 Task: Create a due date automation trigger when advanced on, 2 hours after a card is due add dates starting in 1 working days.
Action: Mouse moved to (951, 69)
Screenshot: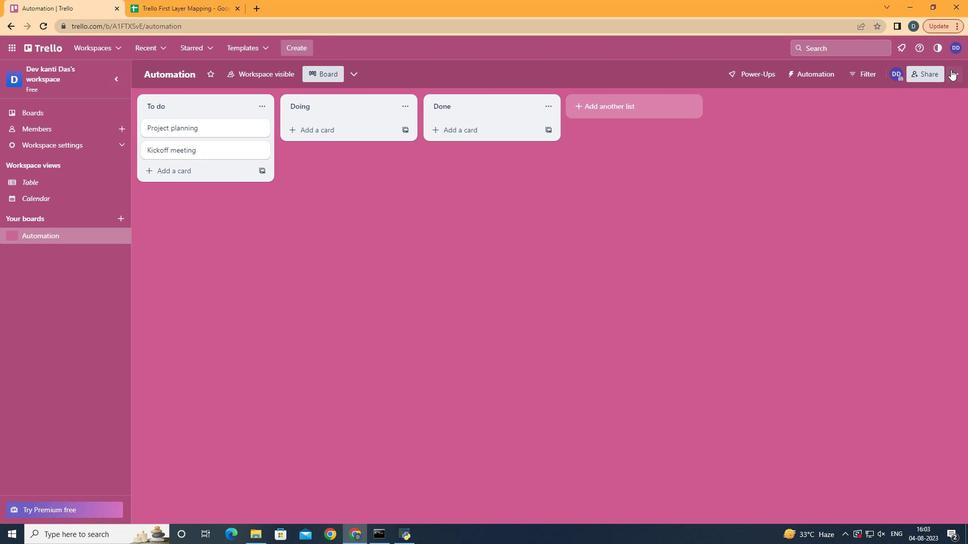 
Action: Mouse pressed left at (951, 69)
Screenshot: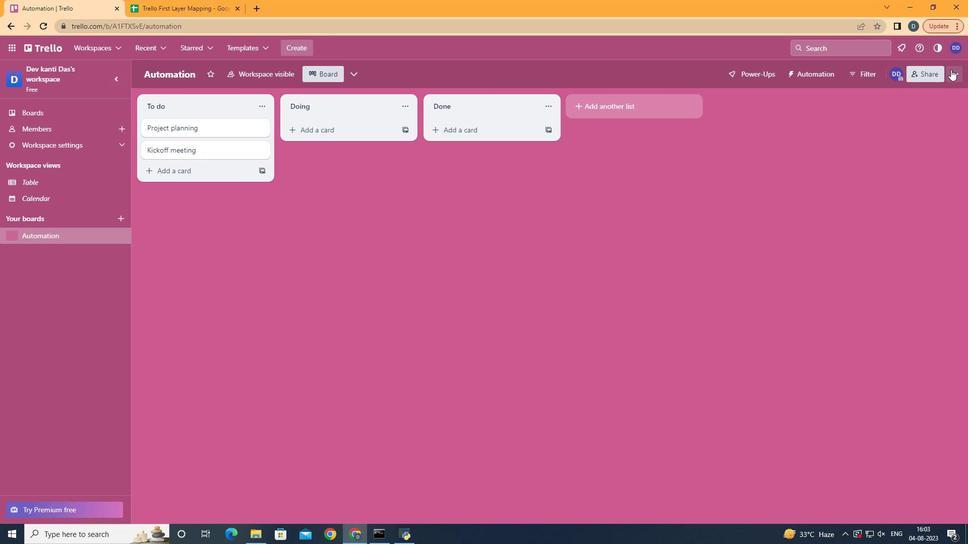 
Action: Mouse moved to (867, 207)
Screenshot: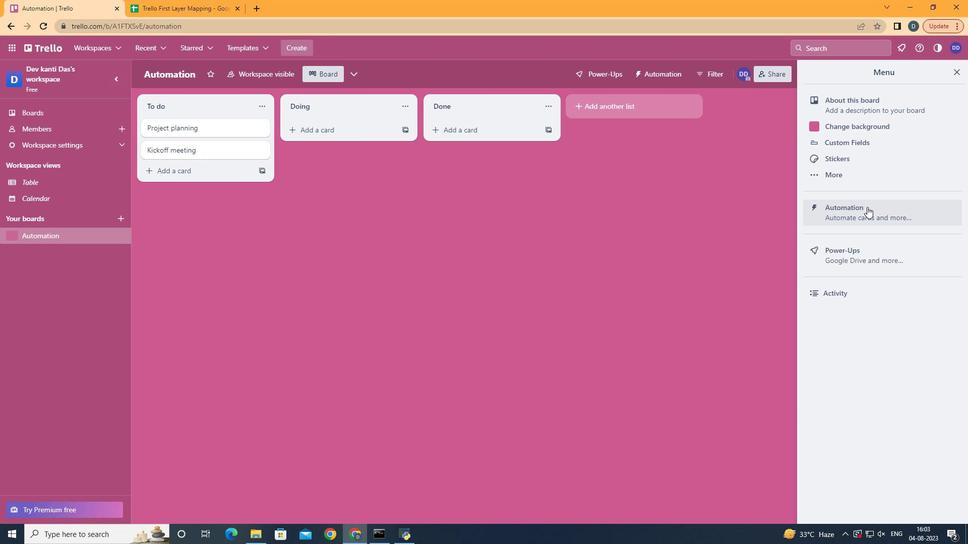 
Action: Mouse pressed left at (867, 207)
Screenshot: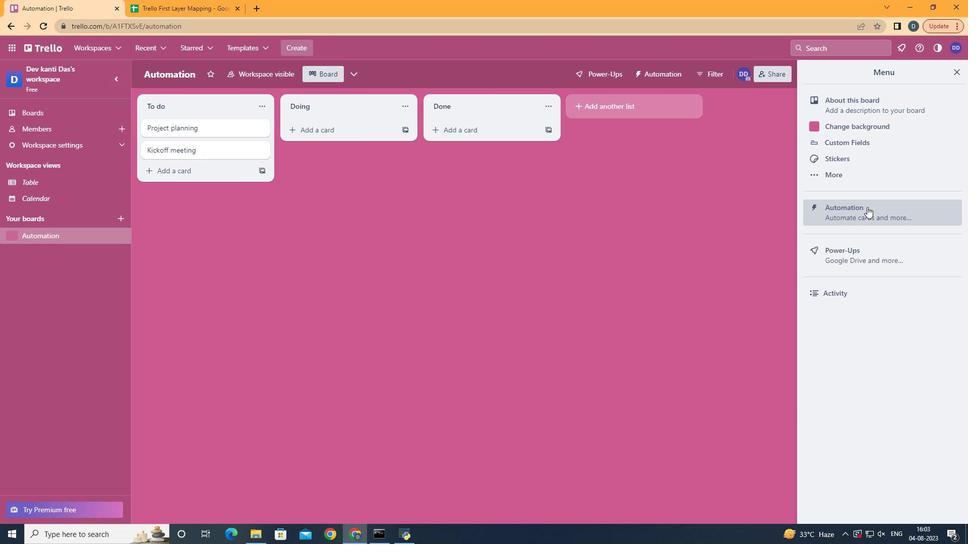 
Action: Mouse moved to (213, 198)
Screenshot: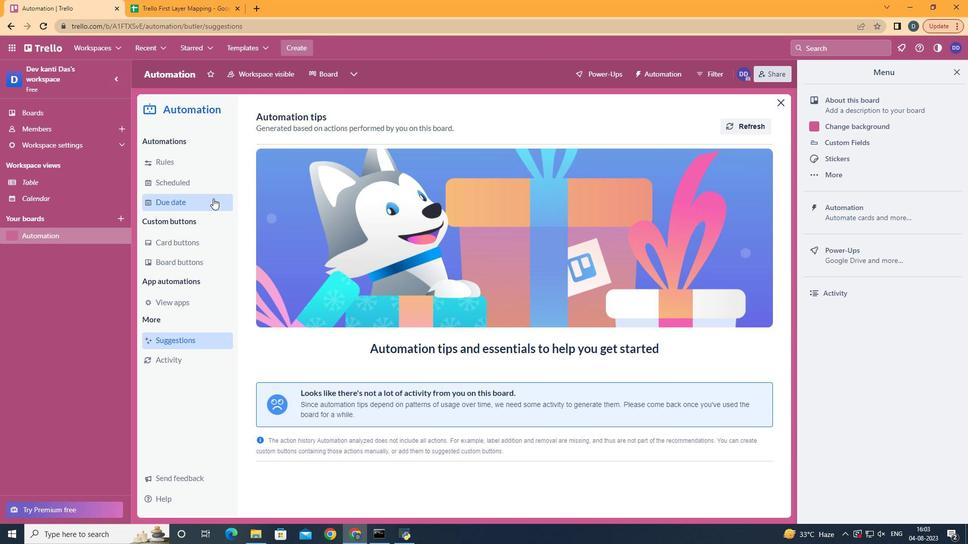 
Action: Mouse pressed left at (213, 198)
Screenshot: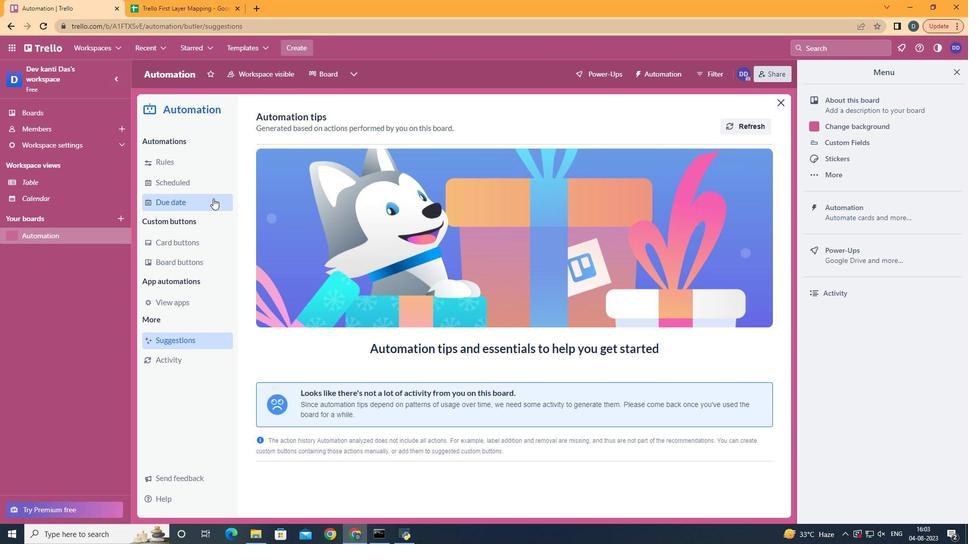 
Action: Mouse moved to (723, 120)
Screenshot: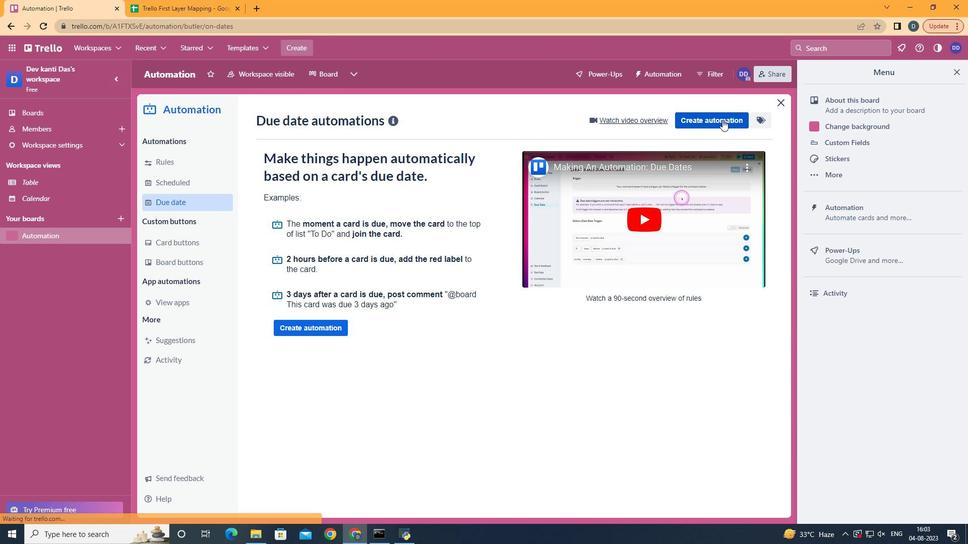 
Action: Mouse pressed left at (723, 120)
Screenshot: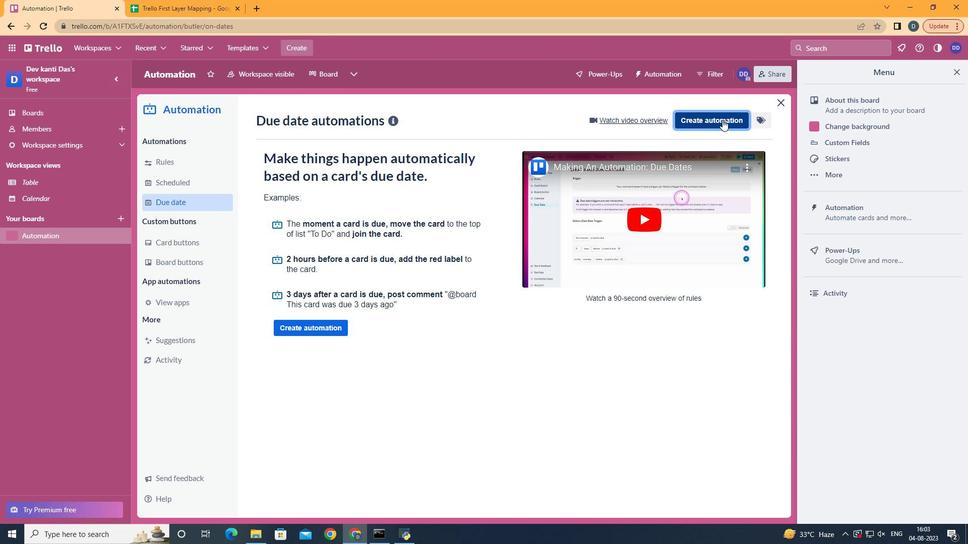 
Action: Mouse moved to (537, 222)
Screenshot: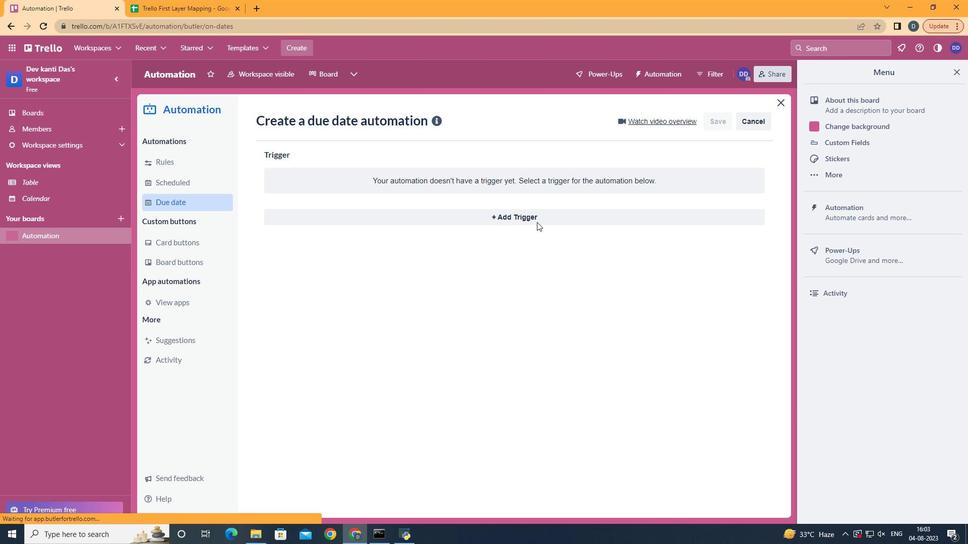 
Action: Mouse pressed left at (537, 222)
Screenshot: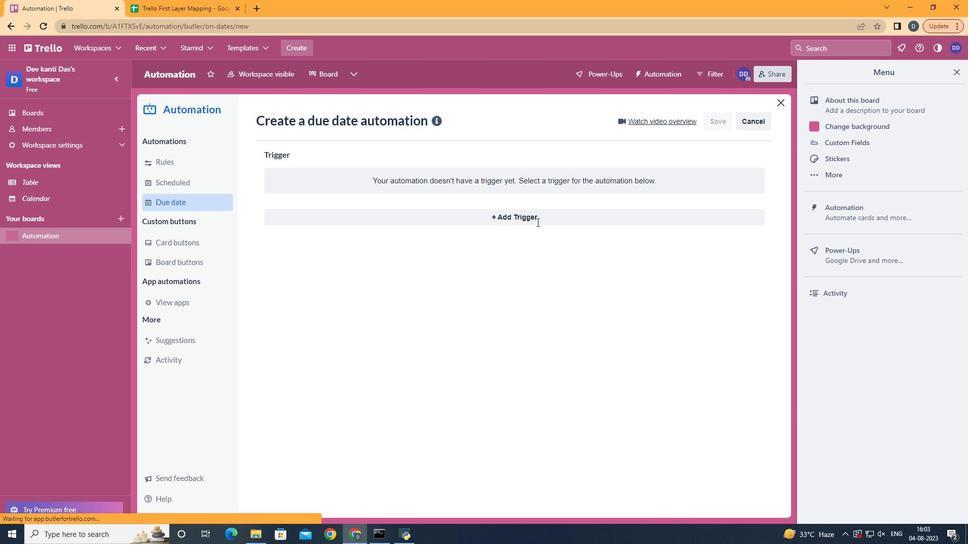 
Action: Mouse moved to (316, 424)
Screenshot: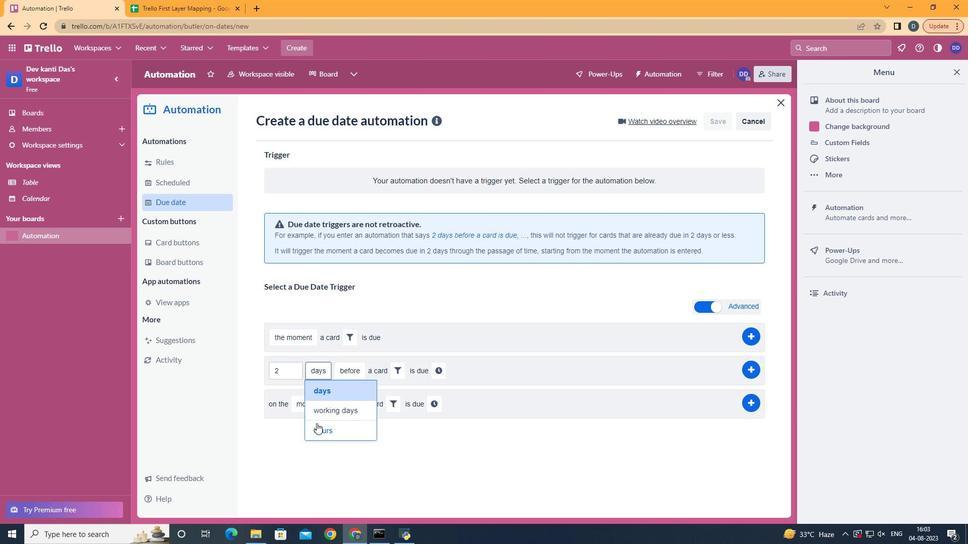 
Action: Mouse pressed left at (316, 424)
Screenshot: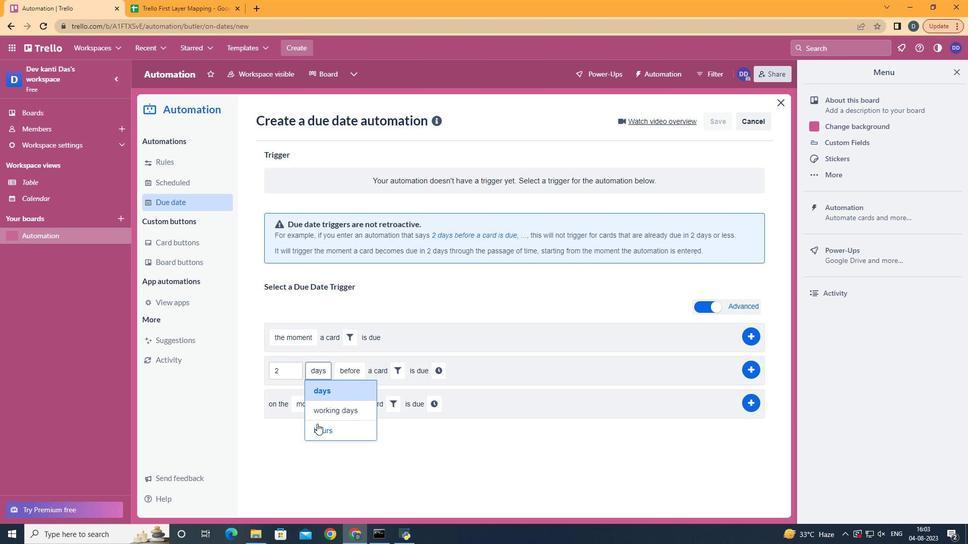 
Action: Mouse moved to (354, 409)
Screenshot: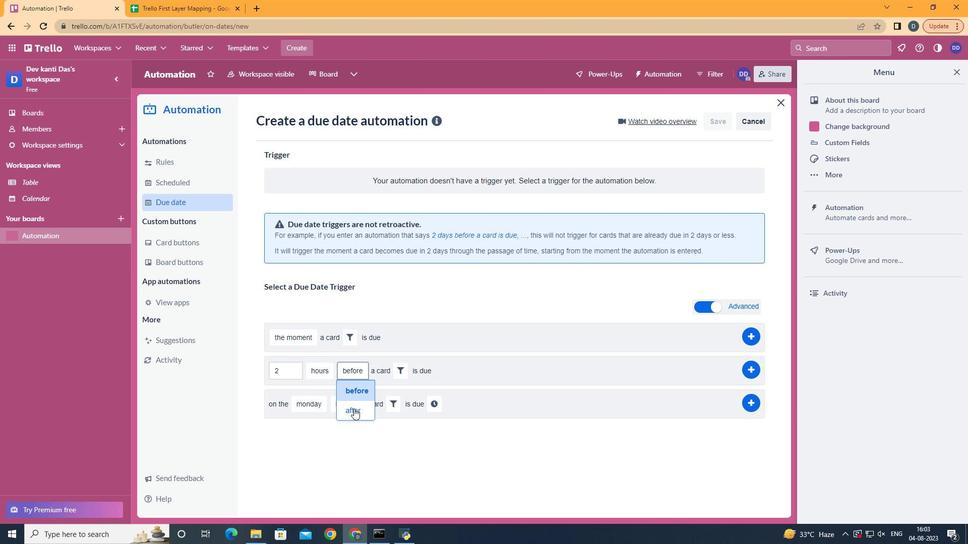 
Action: Mouse pressed left at (354, 409)
Screenshot: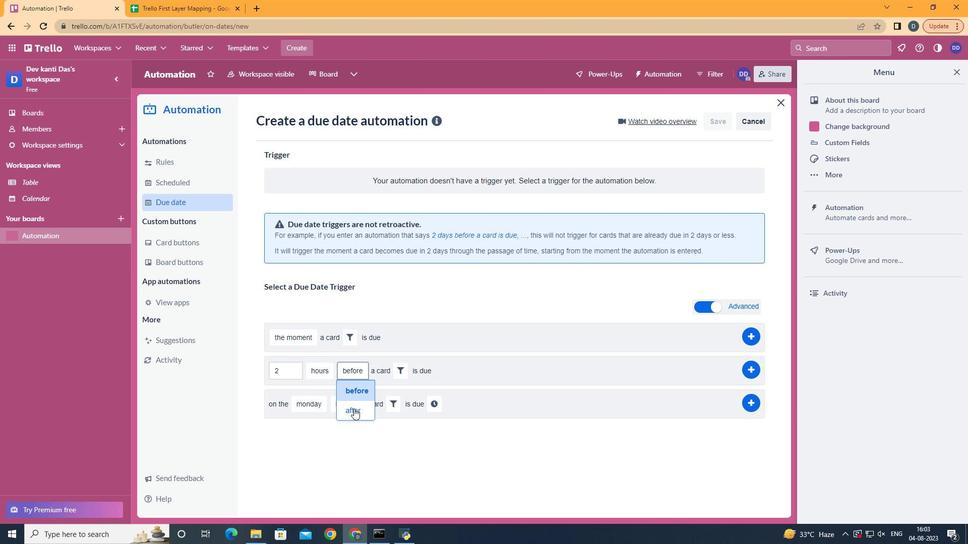 
Action: Mouse moved to (391, 371)
Screenshot: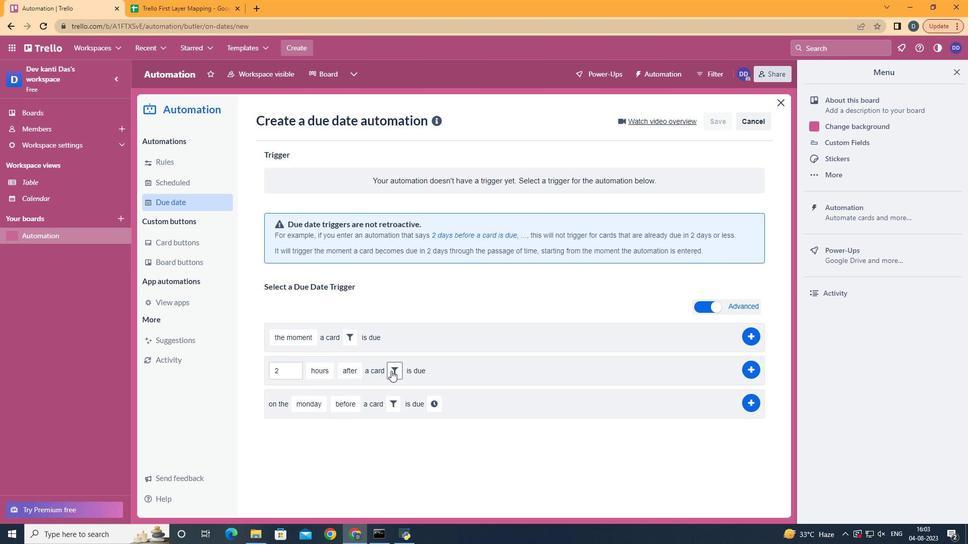 
Action: Mouse pressed left at (391, 371)
Screenshot: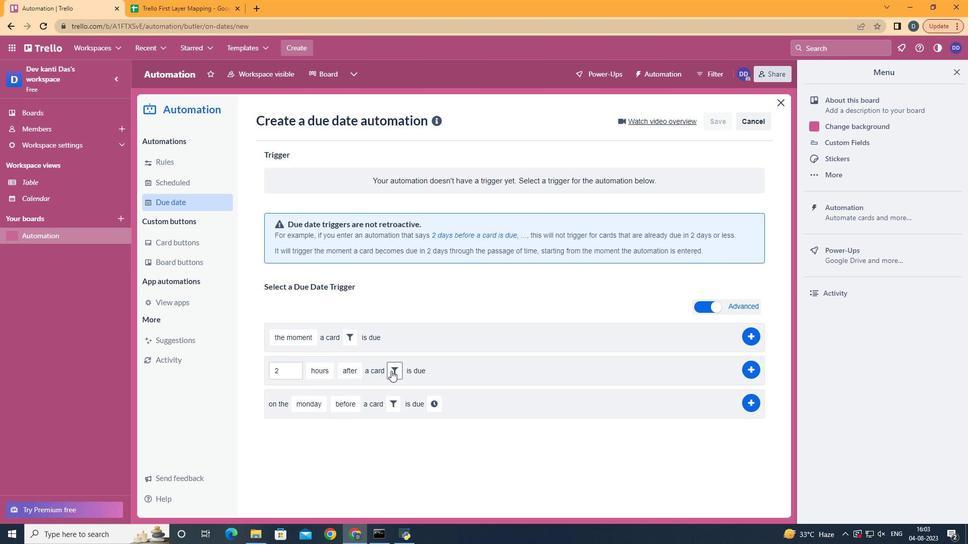 
Action: Mouse moved to (450, 397)
Screenshot: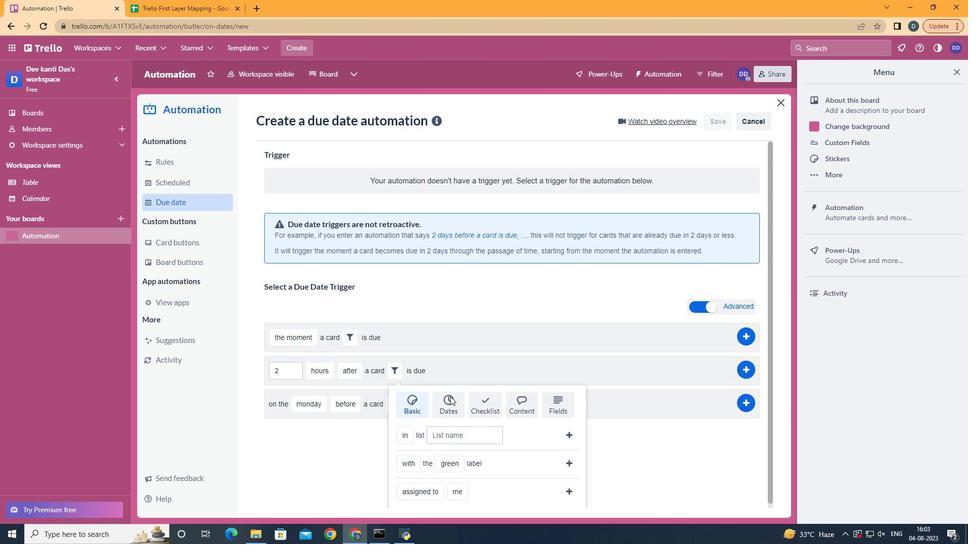 
Action: Mouse pressed left at (450, 397)
Screenshot: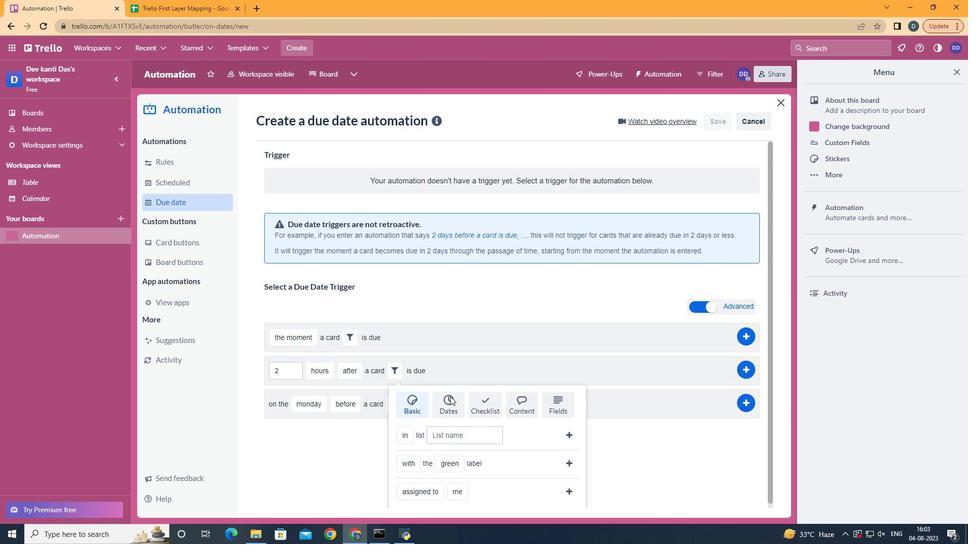 
Action: Mouse moved to (450, 397)
Screenshot: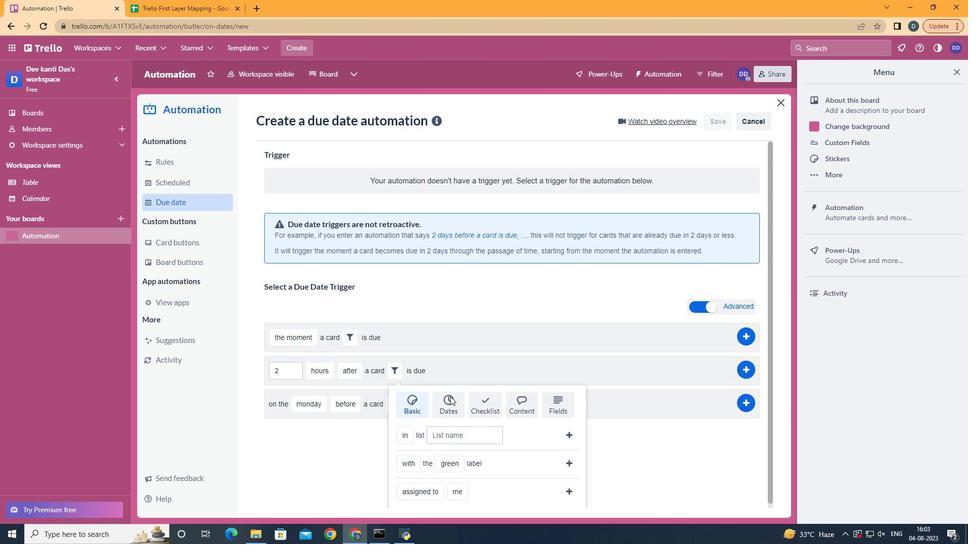 
Action: Mouse scrolled (450, 396) with delta (0, 0)
Screenshot: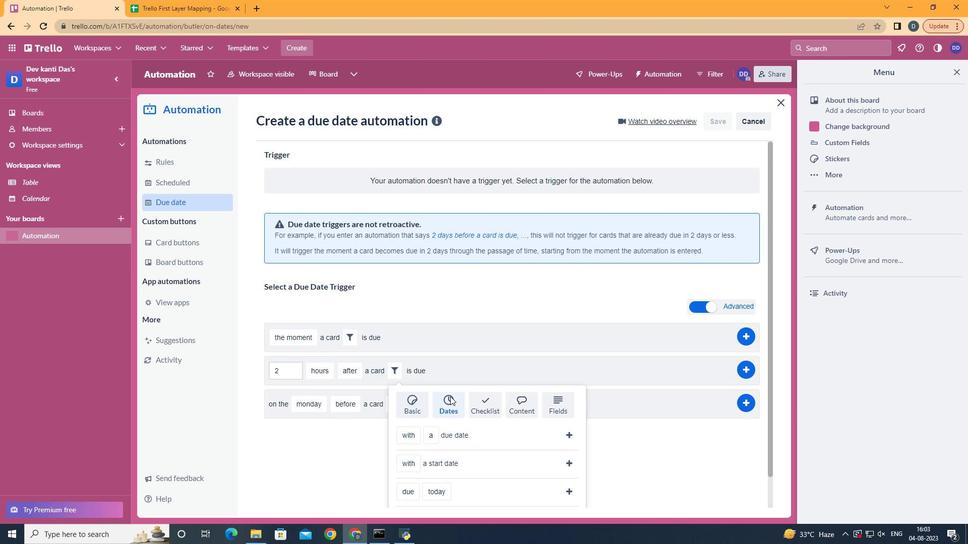 
Action: Mouse scrolled (450, 396) with delta (0, 0)
Screenshot: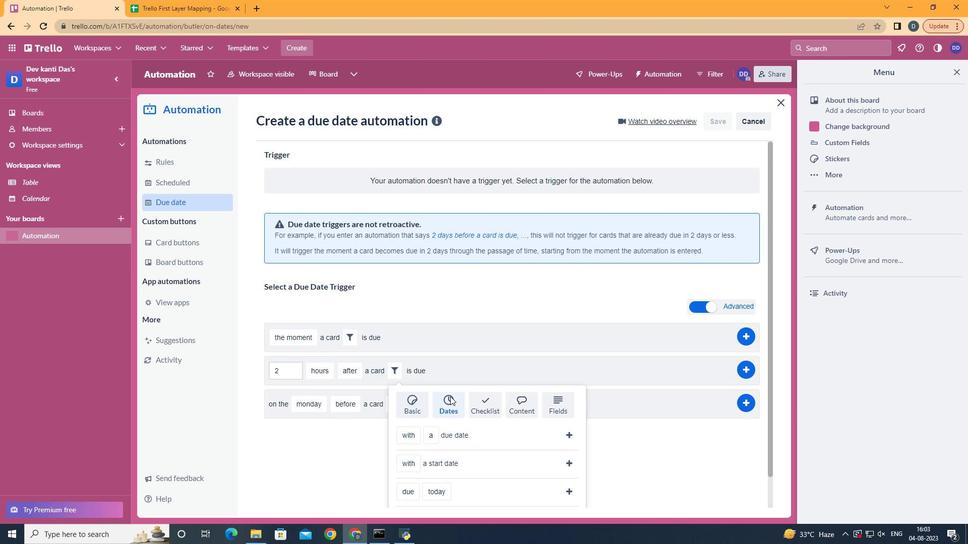 
Action: Mouse scrolled (450, 396) with delta (0, 0)
Screenshot: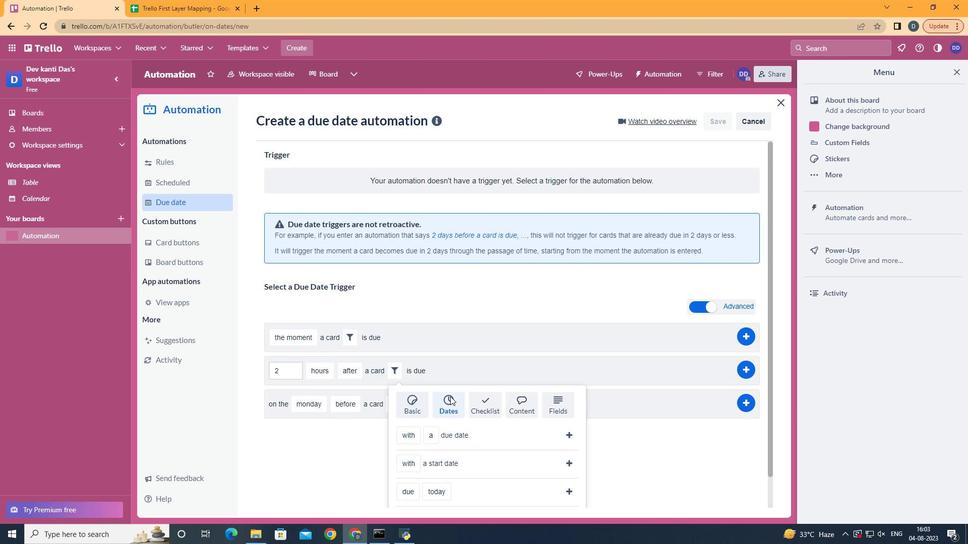 
Action: Mouse scrolled (450, 396) with delta (0, 0)
Screenshot: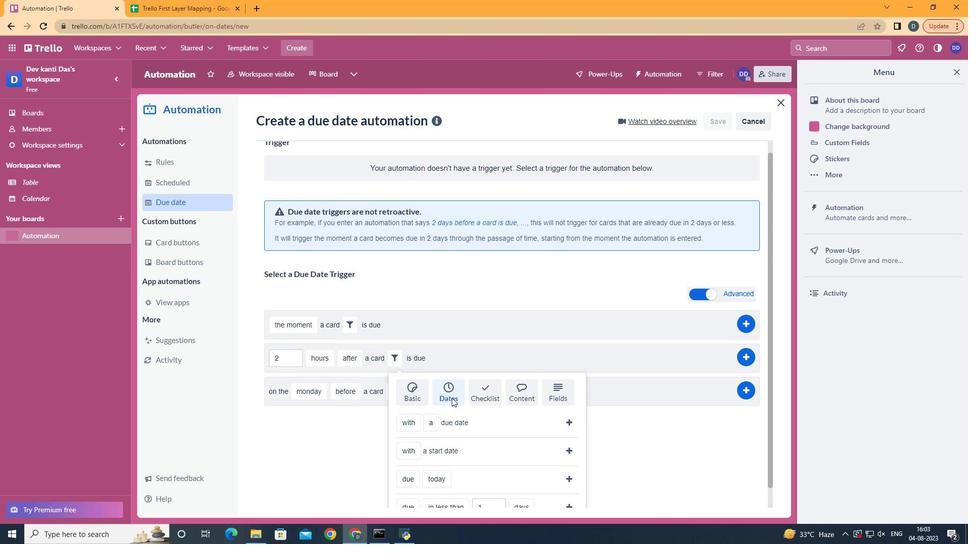 
Action: Mouse scrolled (450, 396) with delta (0, 0)
Screenshot: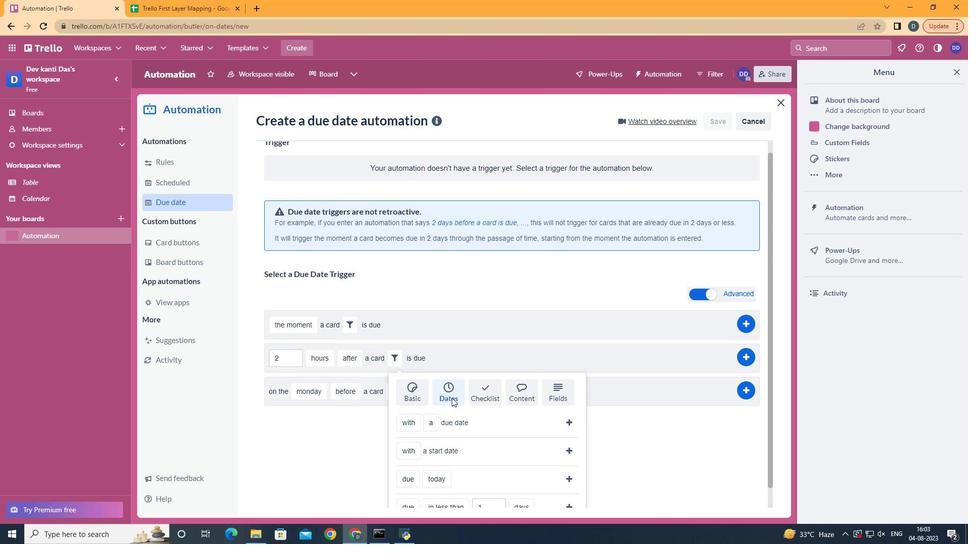 
Action: Mouse scrolled (450, 396) with delta (0, 0)
Screenshot: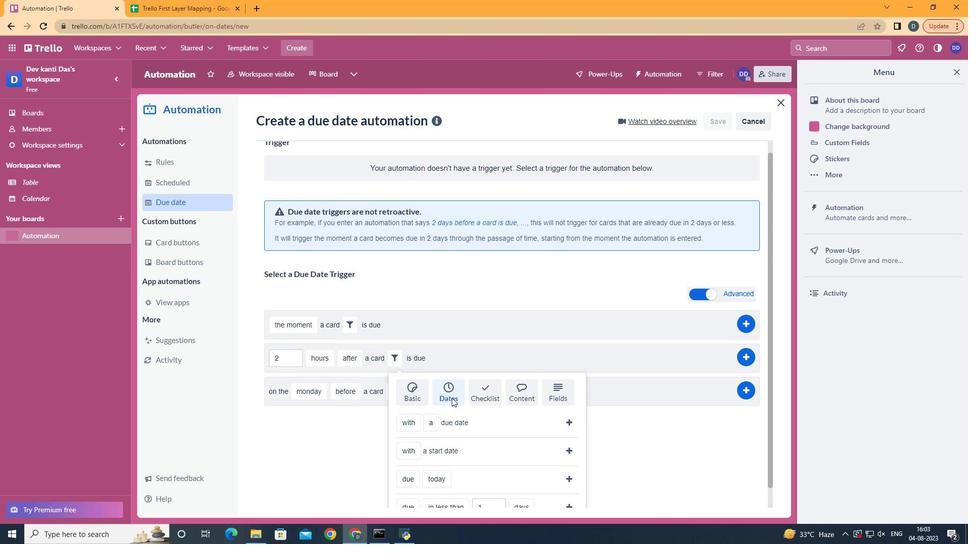
Action: Mouse moved to (417, 470)
Screenshot: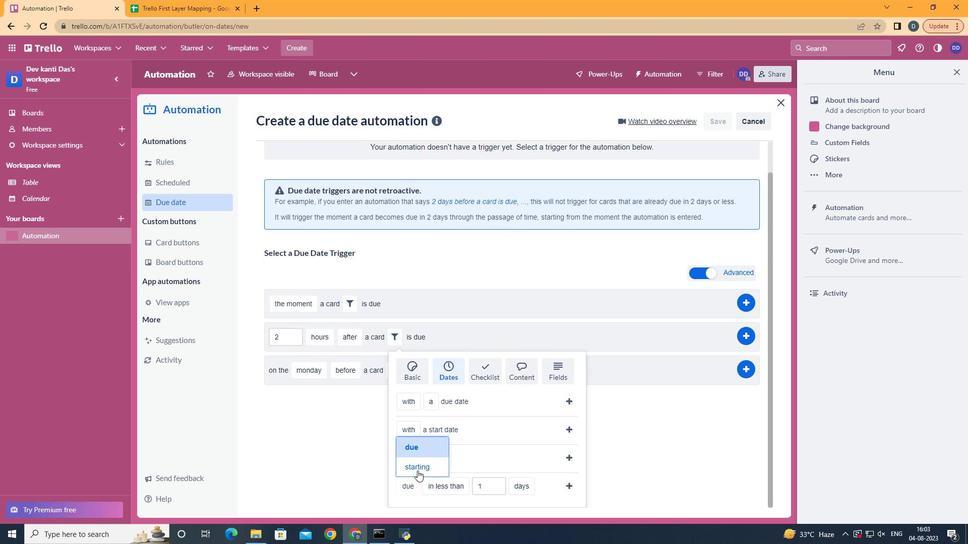 
Action: Mouse pressed left at (417, 470)
Screenshot: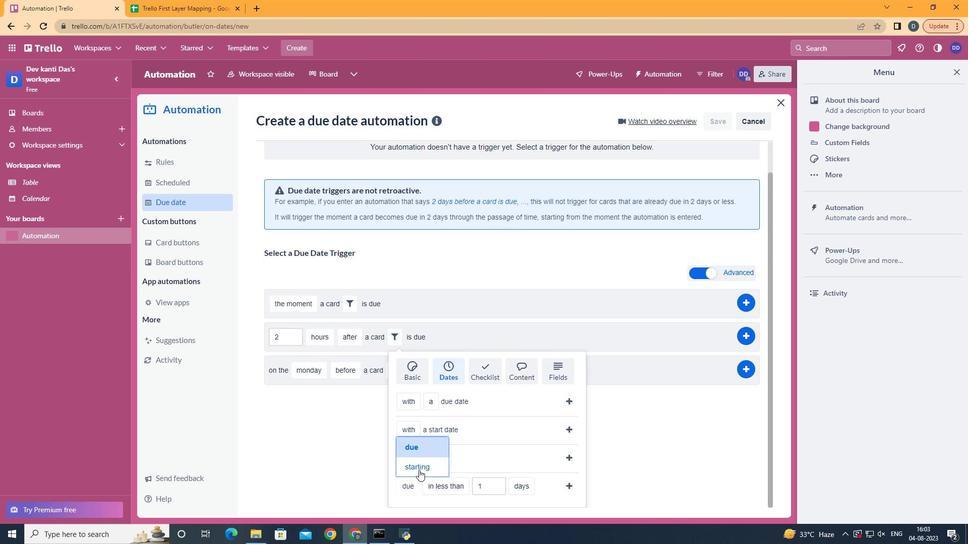 
Action: Mouse moved to (468, 448)
Screenshot: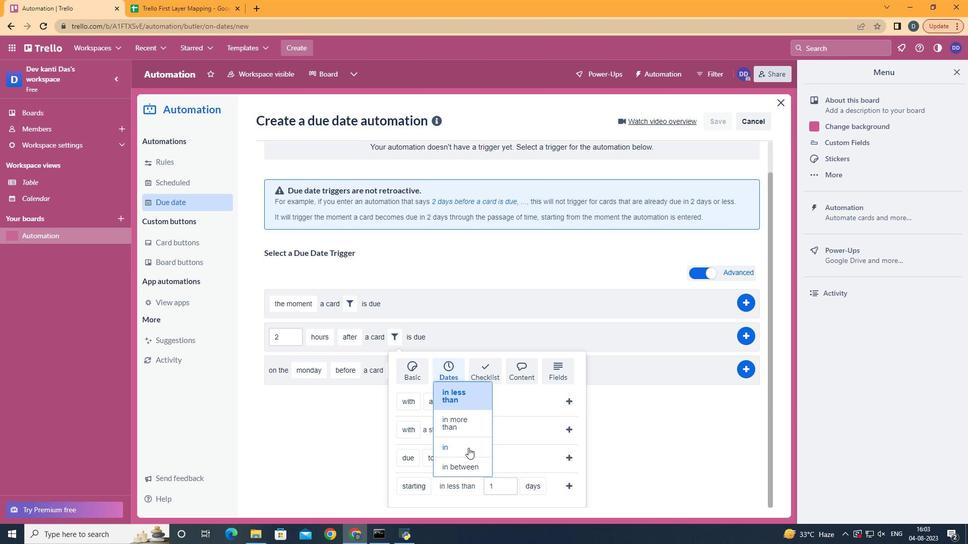 
Action: Mouse pressed left at (468, 448)
Screenshot: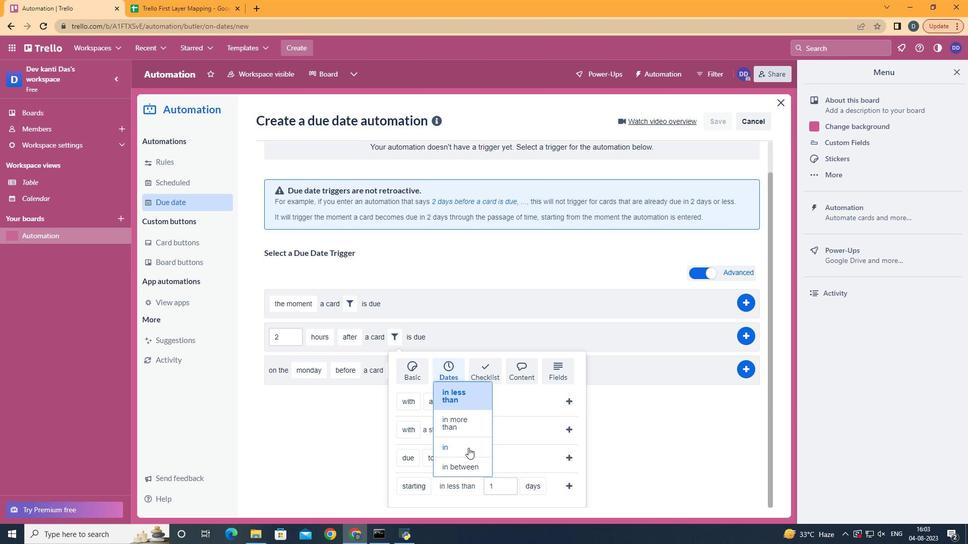 
Action: Mouse moved to (518, 472)
Screenshot: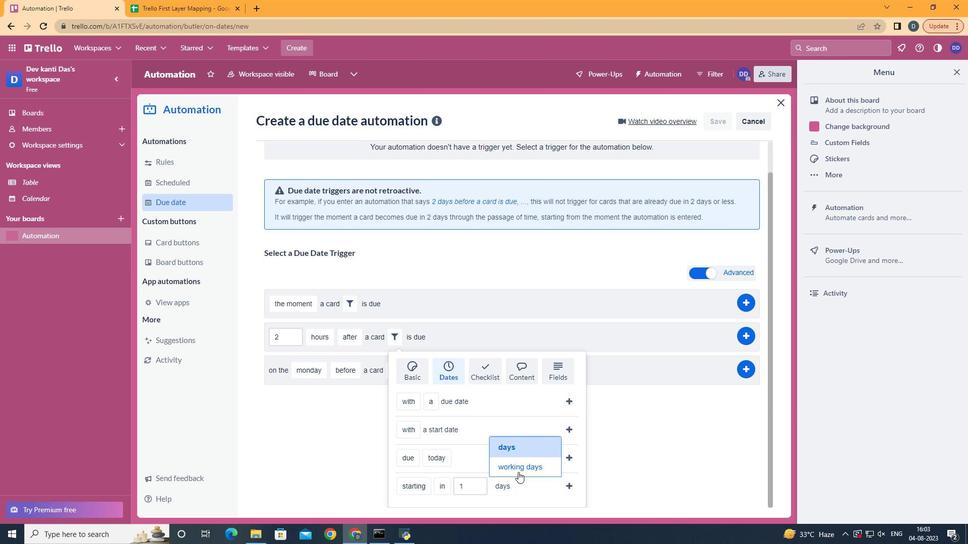 
Action: Mouse pressed left at (518, 472)
Screenshot: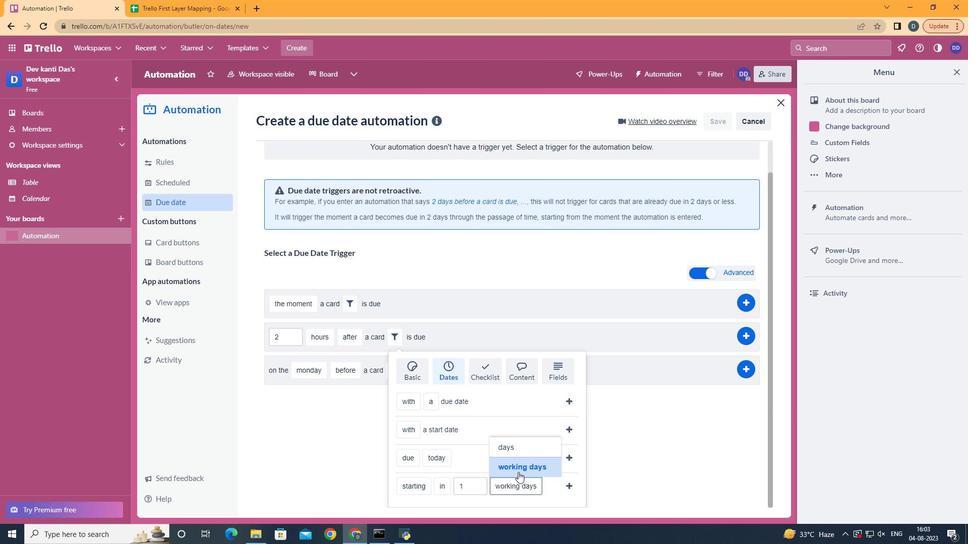 
Action: Mouse moved to (574, 484)
Screenshot: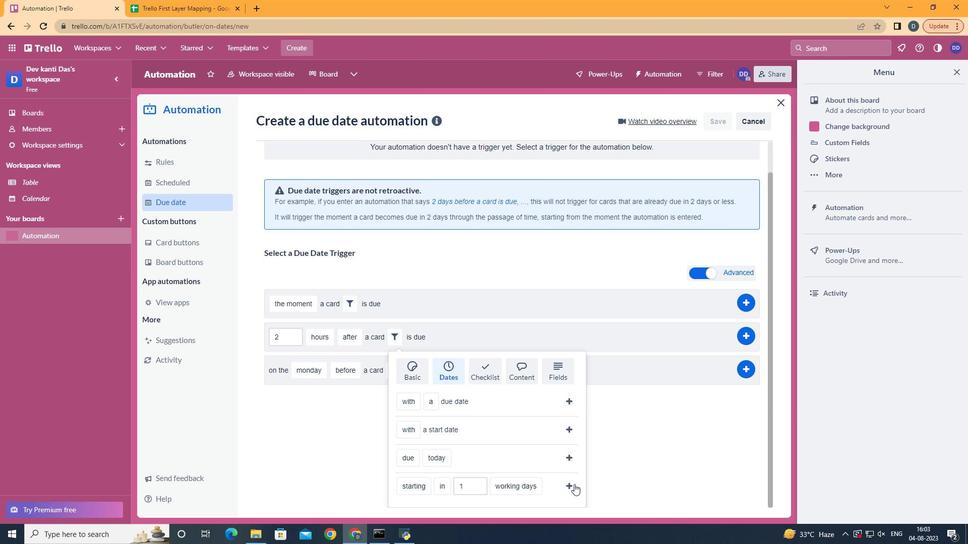 
Action: Mouse pressed left at (574, 484)
Screenshot: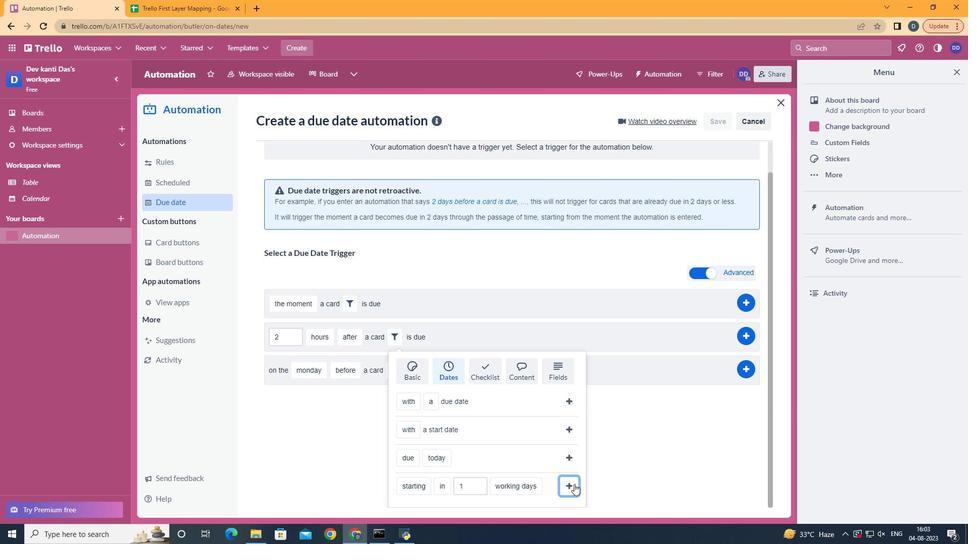 
Action: Mouse moved to (757, 370)
Screenshot: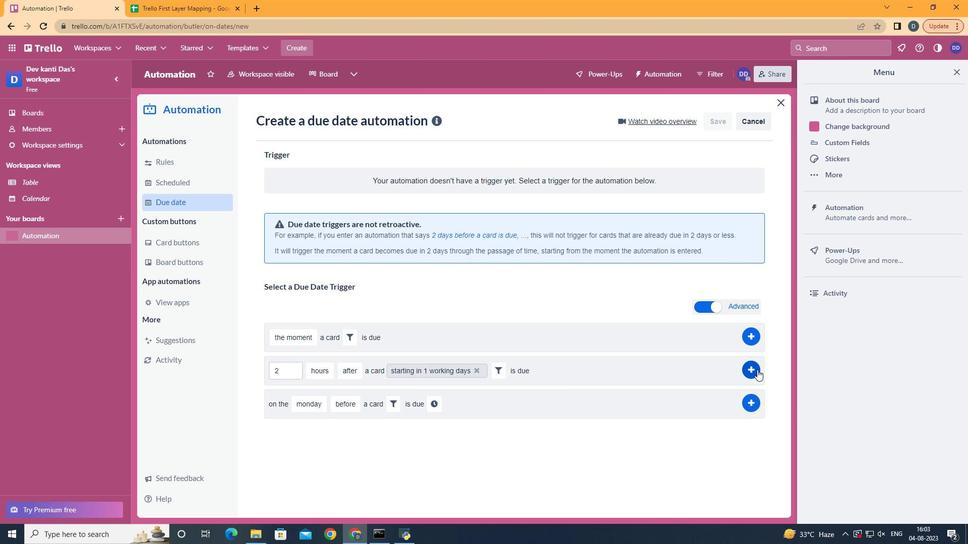 
Action: Mouse pressed left at (757, 370)
Screenshot: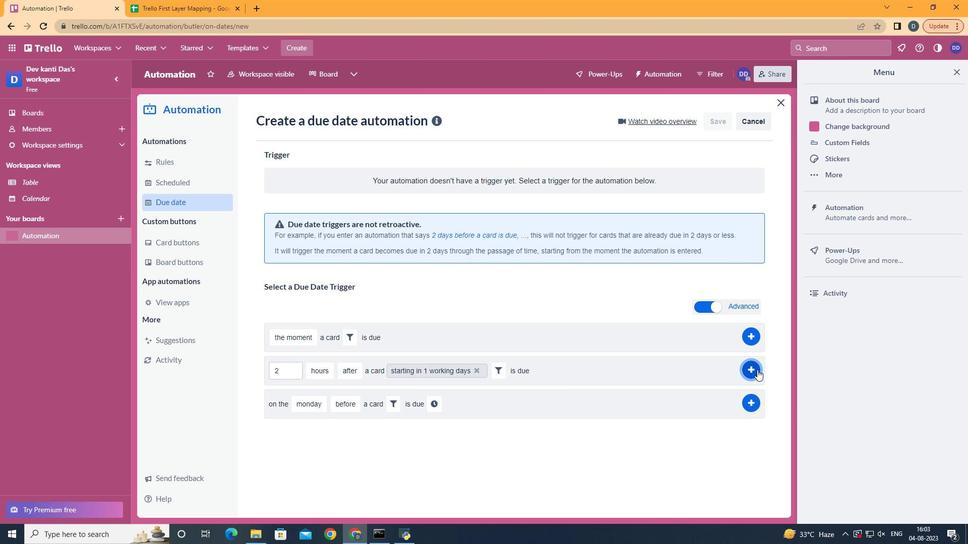 
Action: Mouse moved to (418, 140)
Screenshot: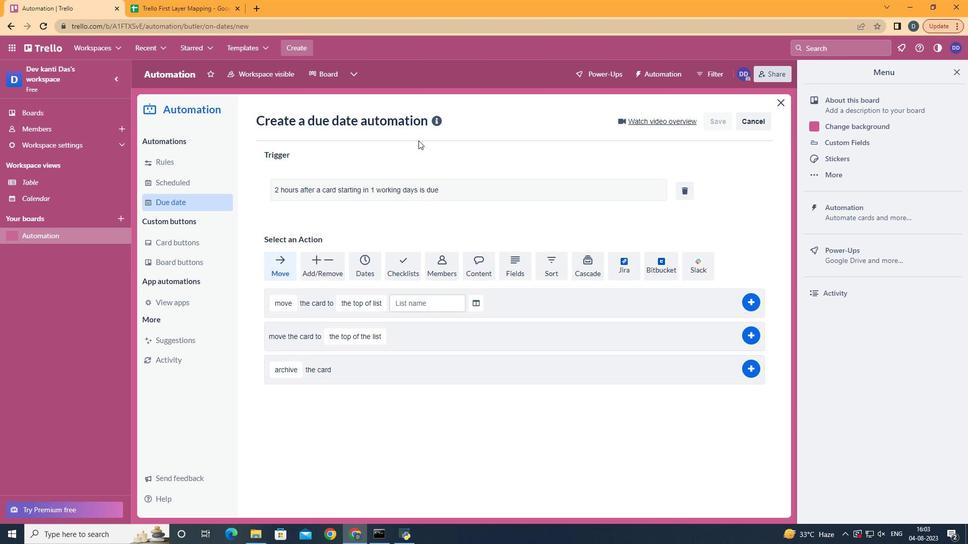 
